 Task: Solve a second-order ODE with initial conditions: y''(x) - 4y'(x) + 4y(x) = 0, y(0) = 1, y'(0) = 0.
Action: Mouse moved to (1241, 79)
Screenshot: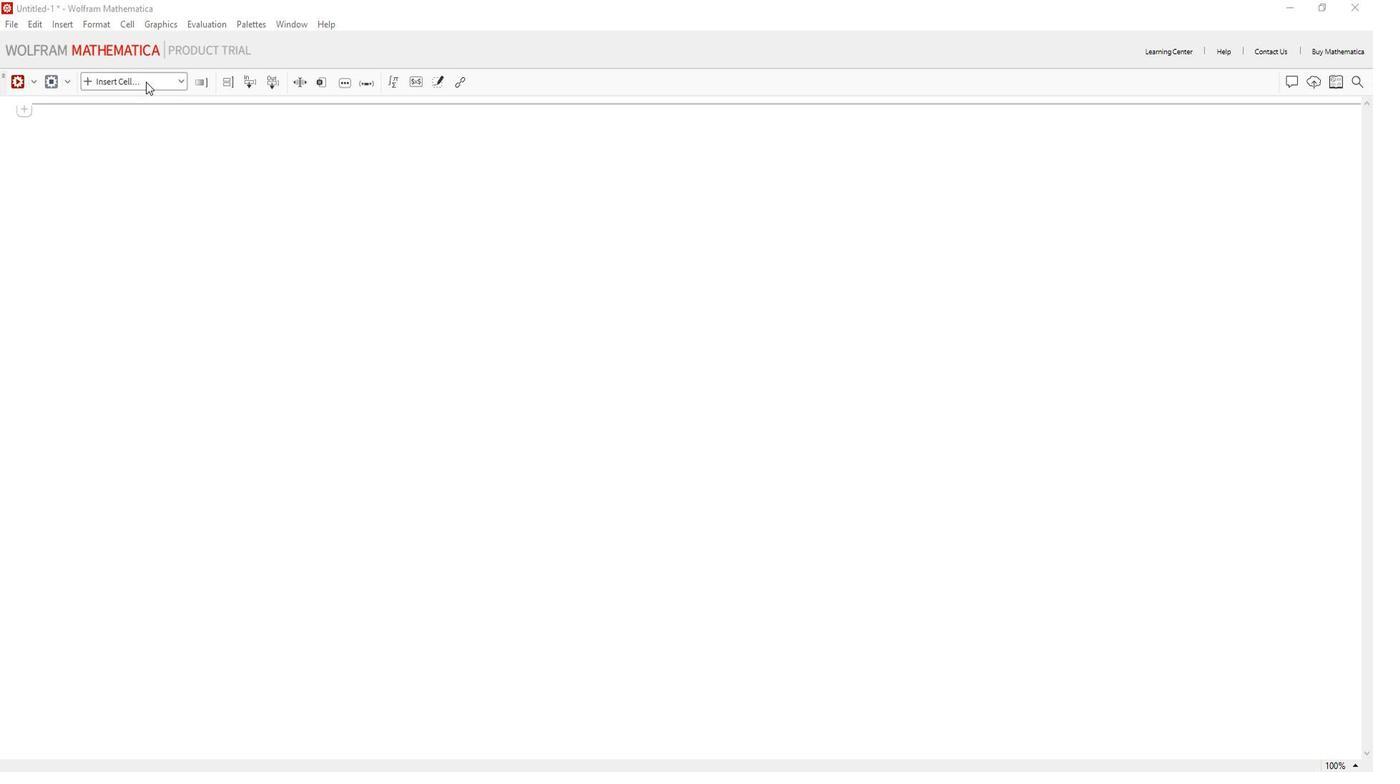 
Action: Mouse pressed left at (1241, 79)
Screenshot: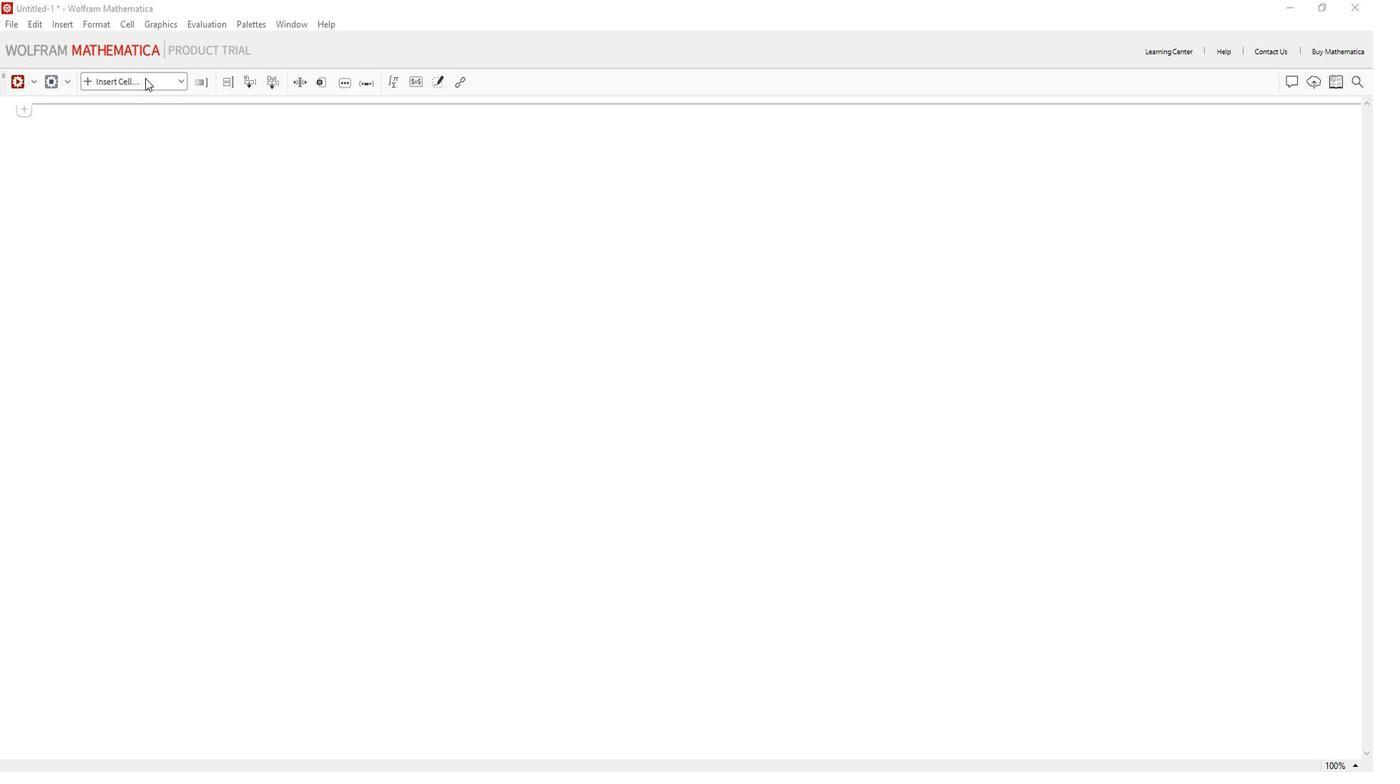 
Action: Mouse moved to (1216, 108)
Screenshot: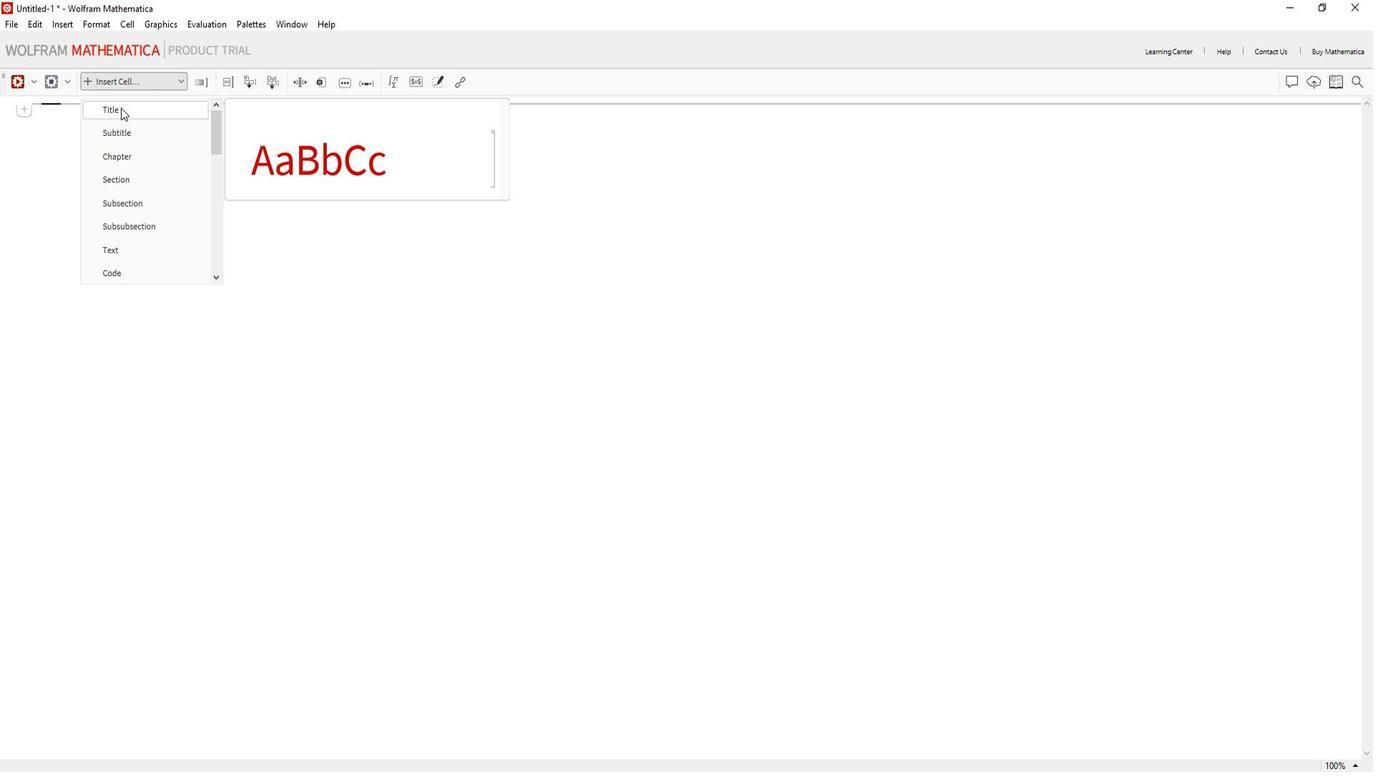 
Action: Mouse pressed left at (1216, 108)
Screenshot: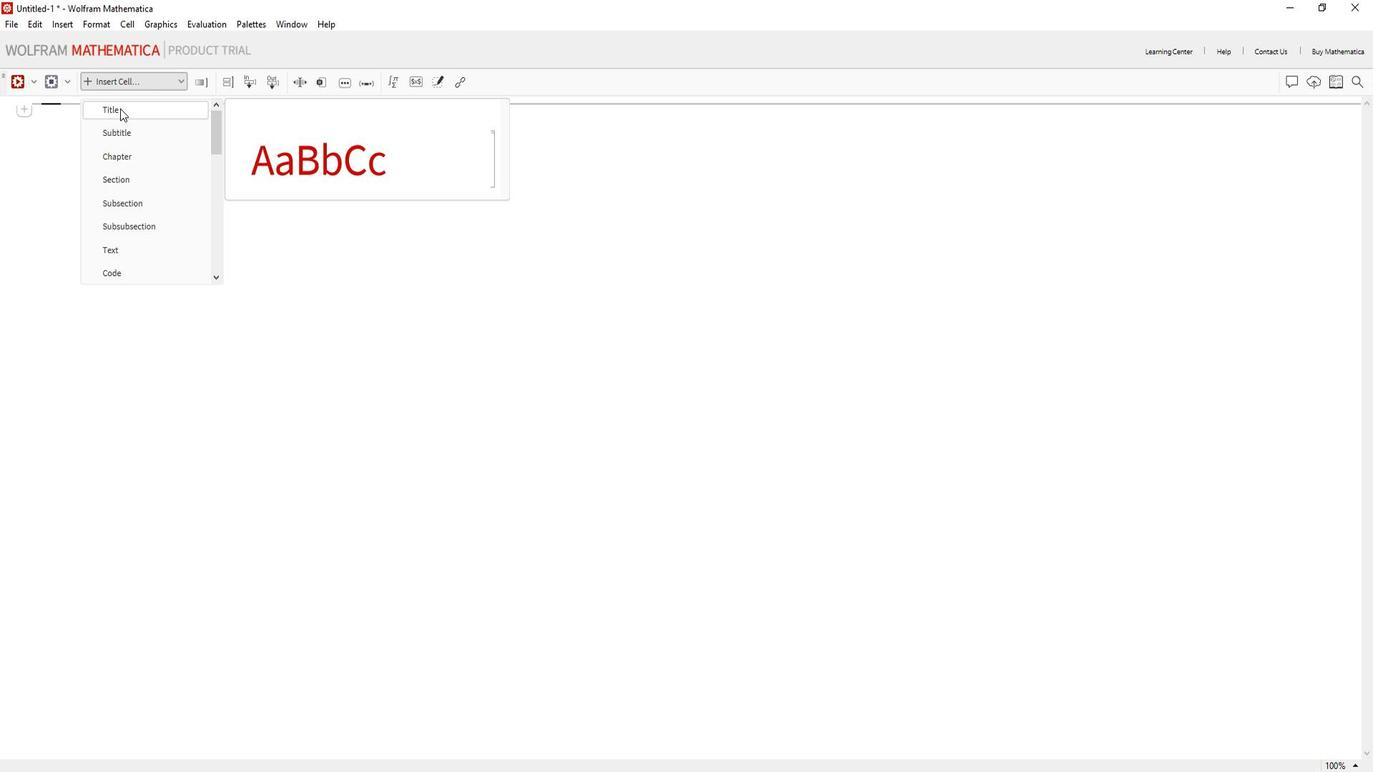 
Action: Key pressed <Key.shift><Key.shift><Key.shift><Key.shift><Key.shift><Key.shift><Key.shift><Key.shift><Key.shift><Key.shift><Key.shift><Key.shift><Key.shift><Key.shift><Key.shift><Key.shift><Key.shift><Key.shift><Key.shift><Key.shift><Key.shift><Key.shift><Key.shift><Key.shift><Key.shift><Key.shift><Key.shift><Key.shift><Key.shift>Solve<Key.space>a<Key.space>second-order<Key.space><Key.shift>ODE<Key.space>with<Key.space>initial<Key.space>conditions
Screenshot: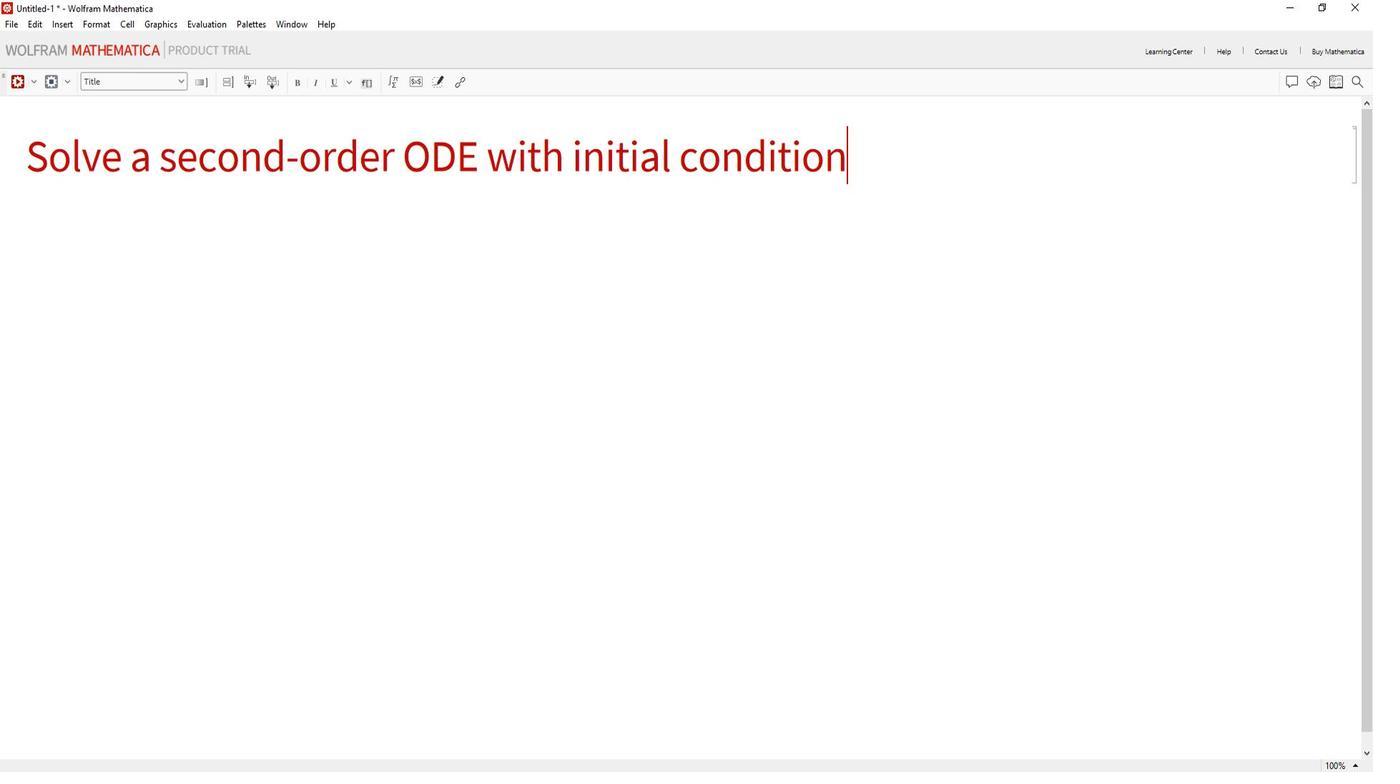 
Action: Mouse moved to (1253, 216)
Screenshot: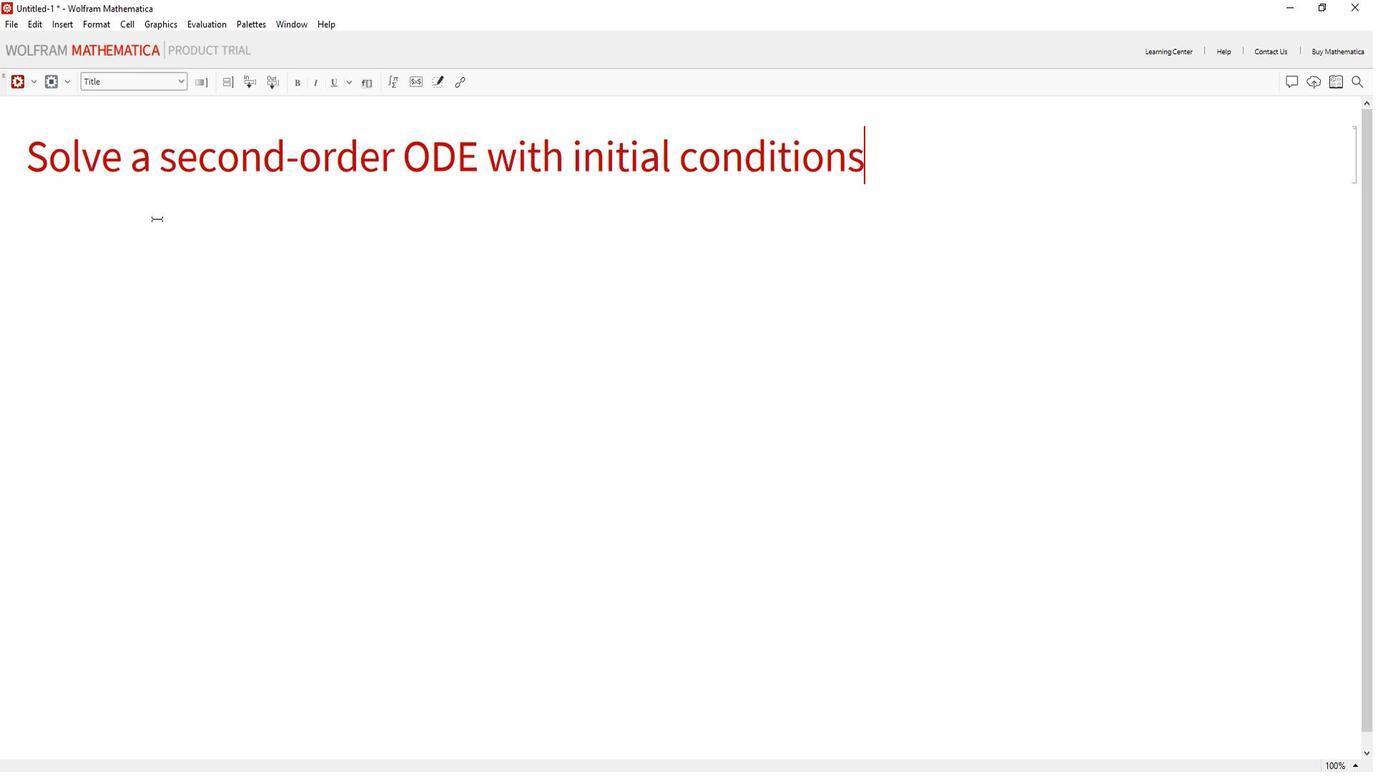 
Action: Mouse pressed left at (1253, 216)
Screenshot: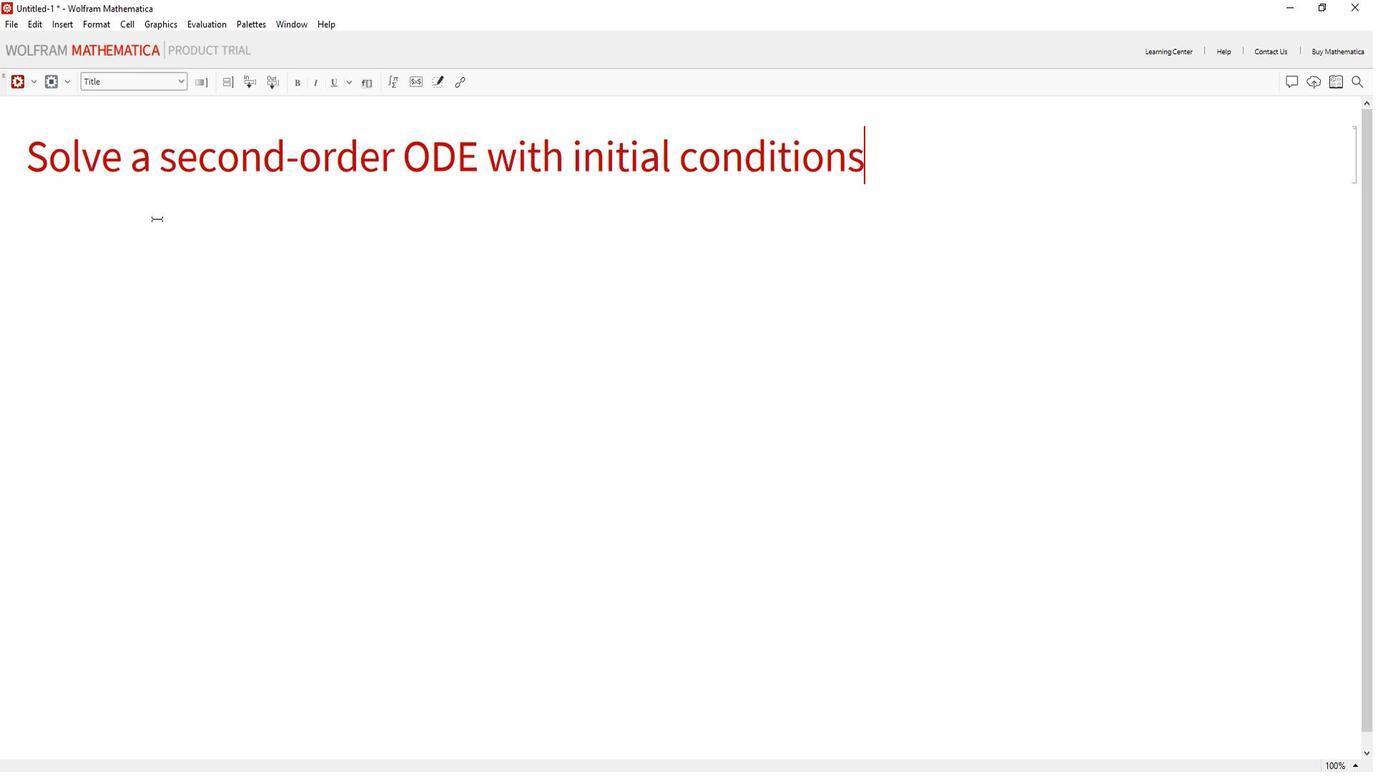 
Action: Mouse moved to (1259, 81)
Screenshot: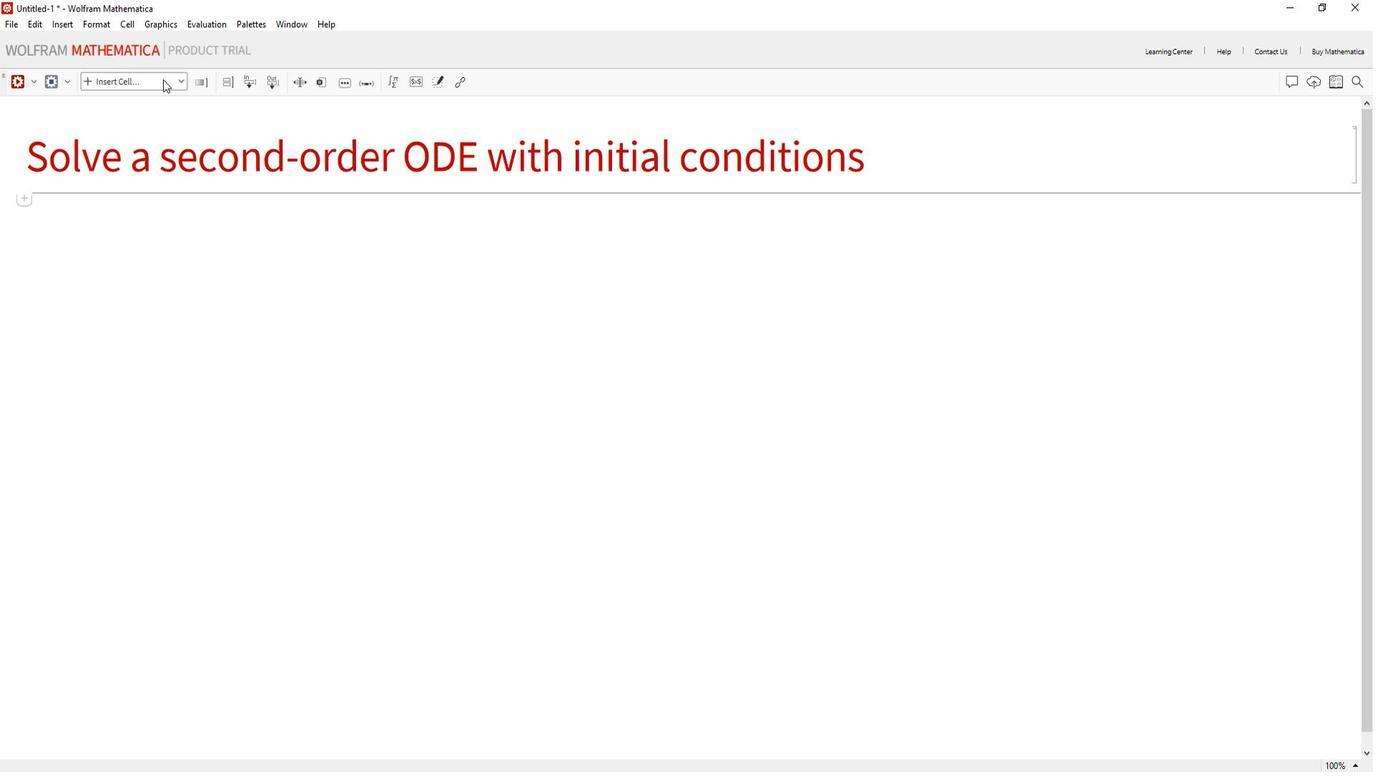 
Action: Mouse pressed left at (1259, 81)
Screenshot: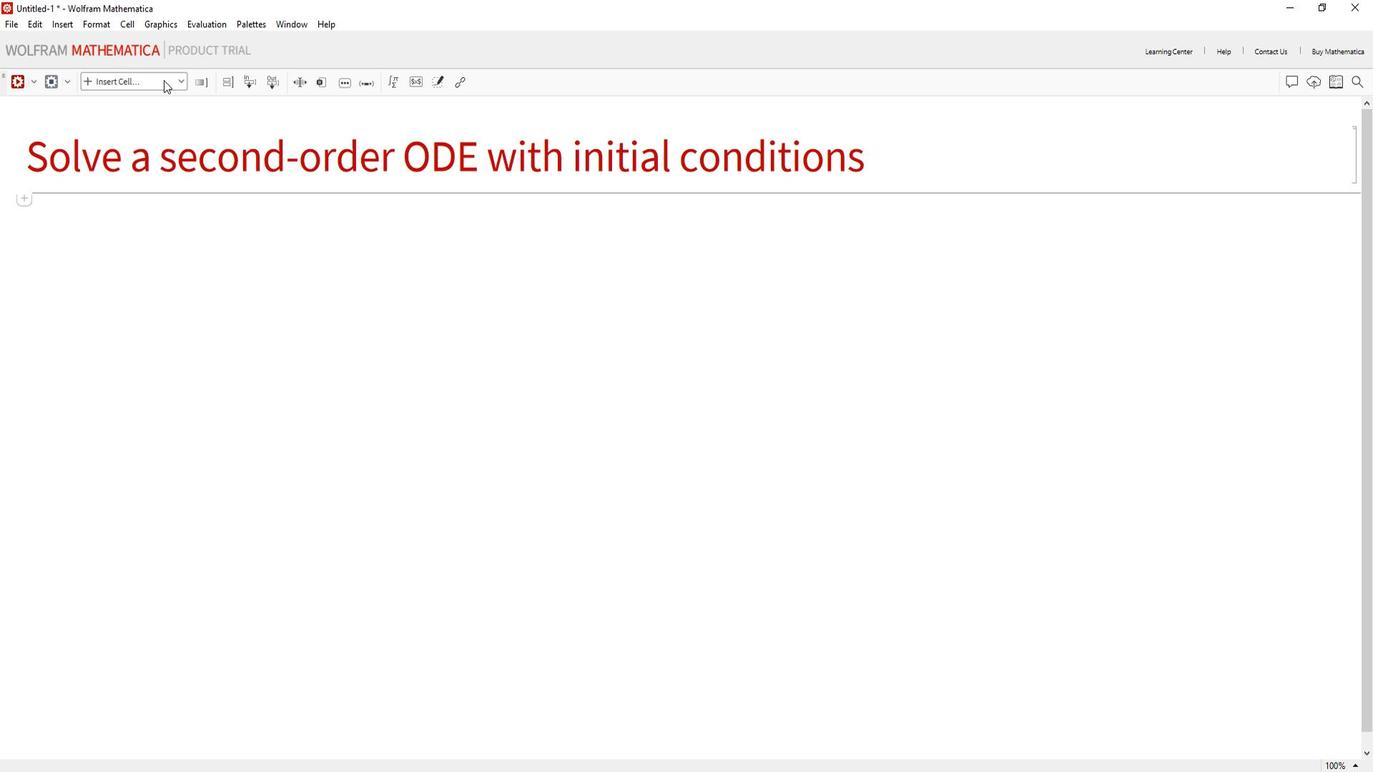 
Action: Mouse moved to (1206, 269)
Screenshot: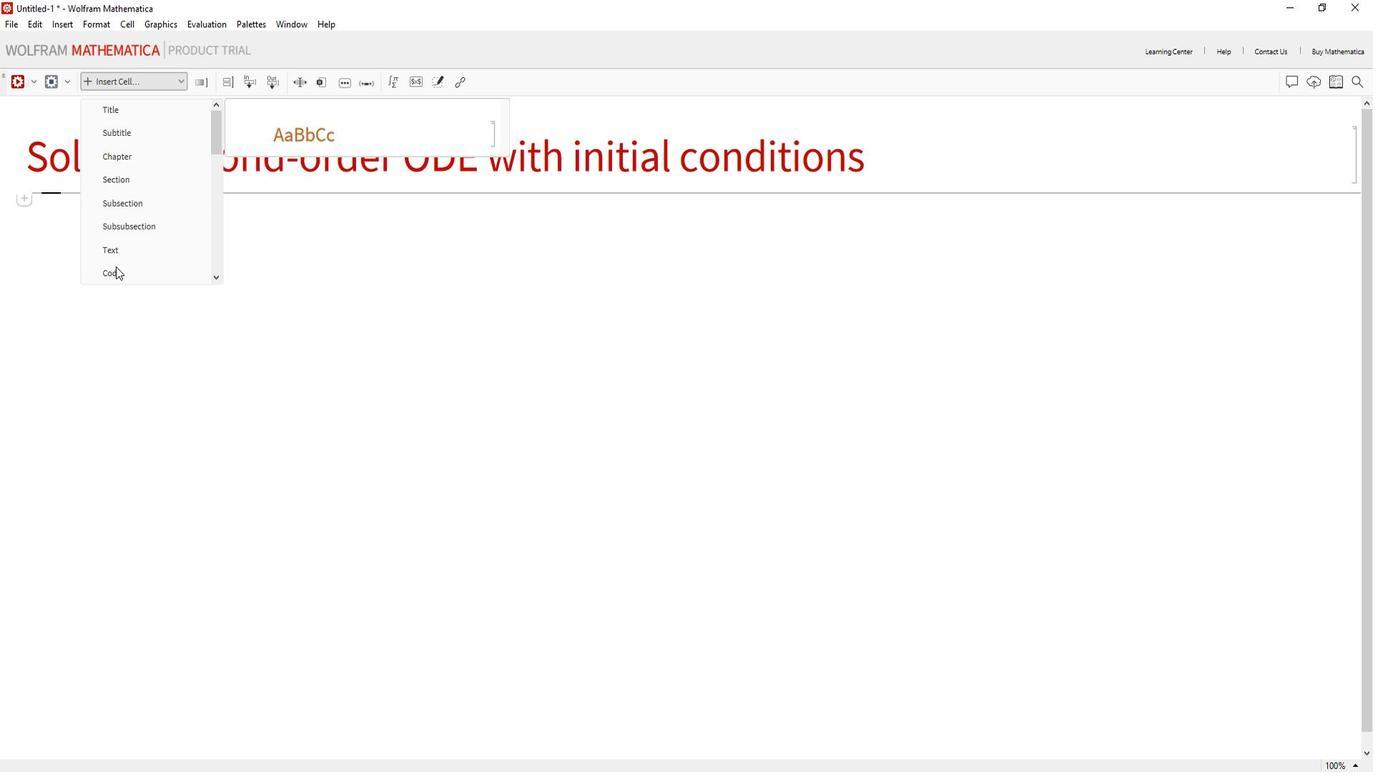 
Action: Mouse pressed left at (1206, 269)
Screenshot: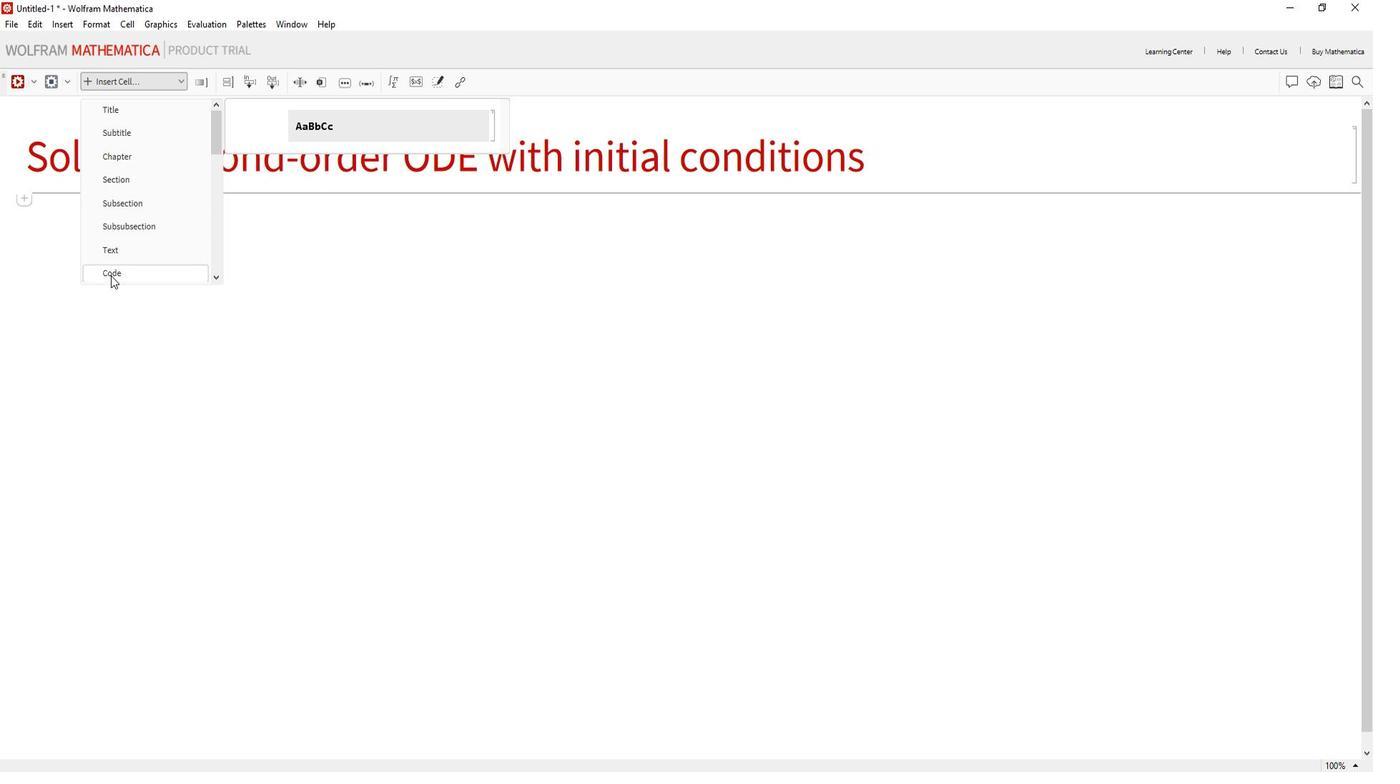 
Action: Mouse moved to (1215, 217)
Screenshot: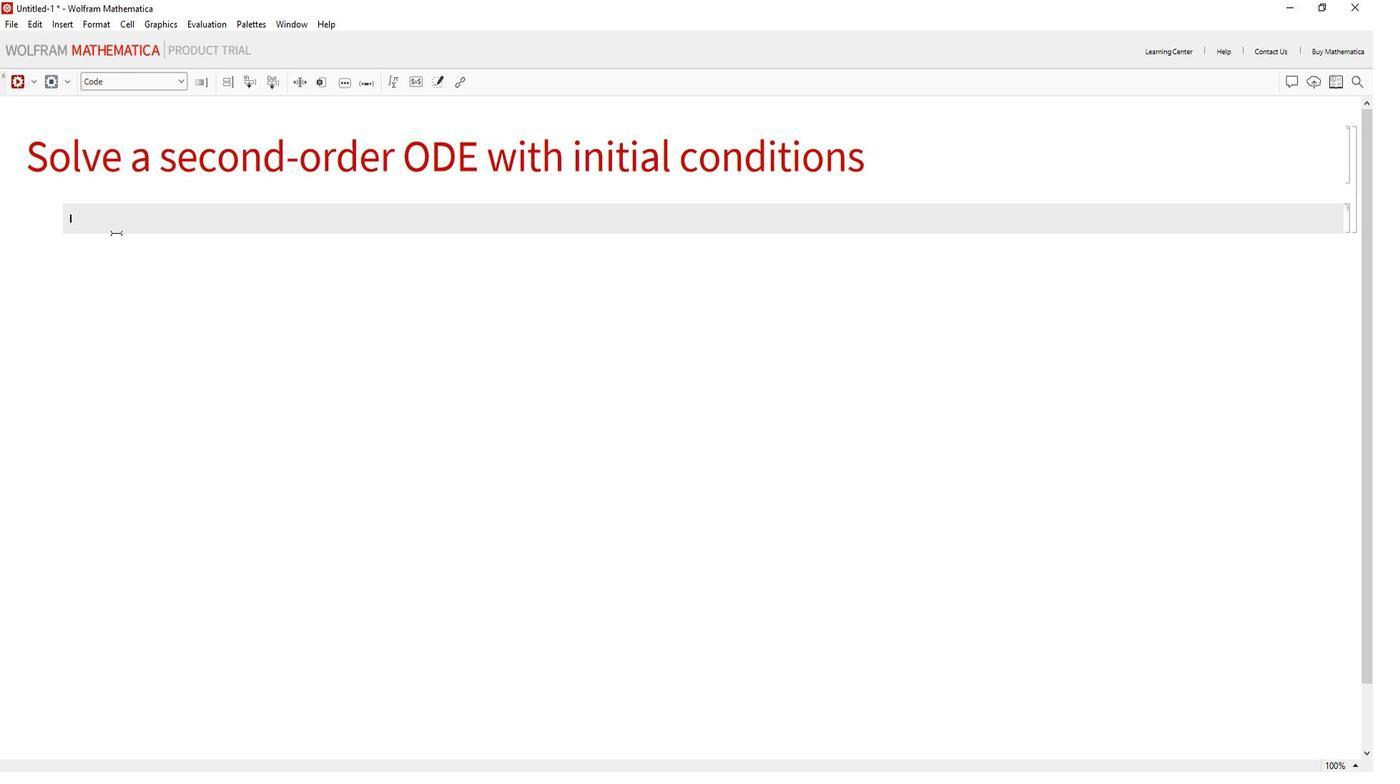 
Action: Mouse pressed left at (1215, 217)
Screenshot: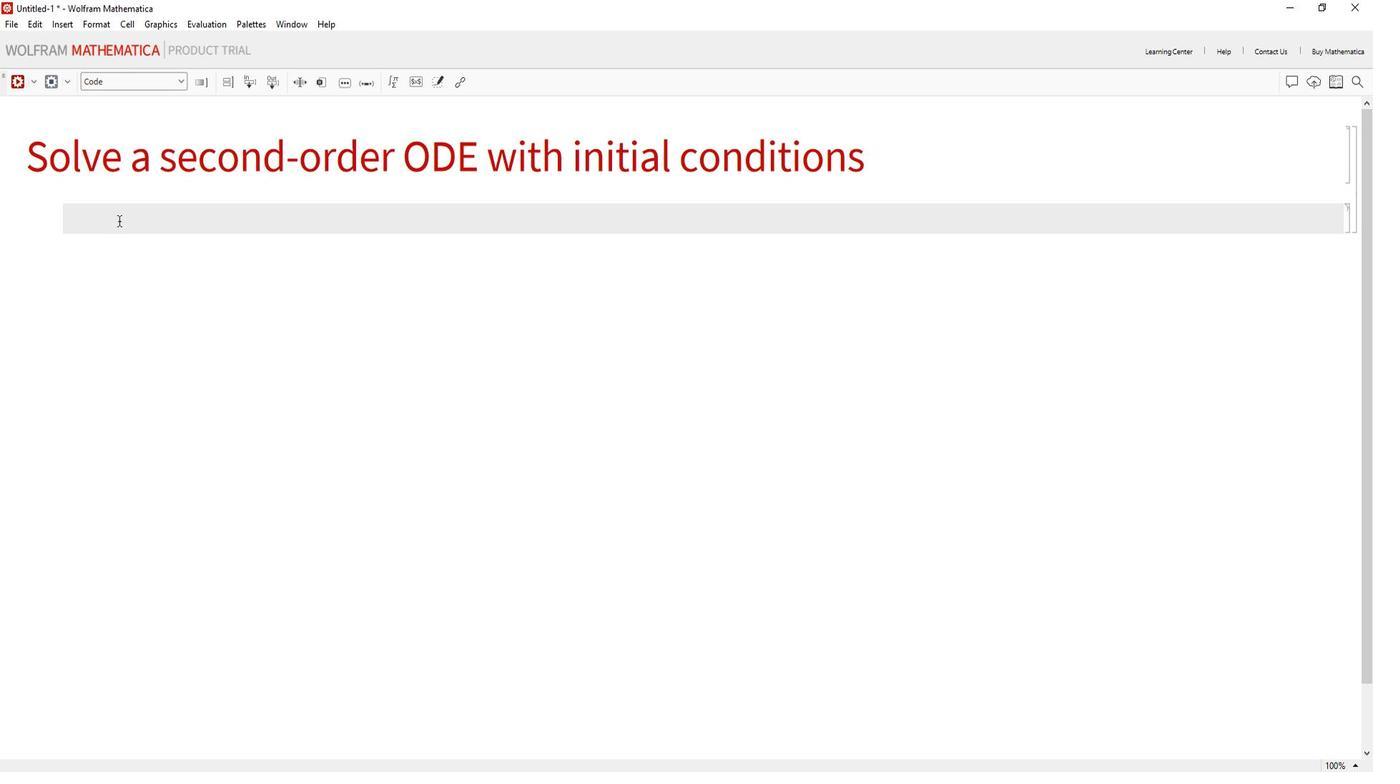 
Action: Mouse moved to (1042, 270)
Screenshot: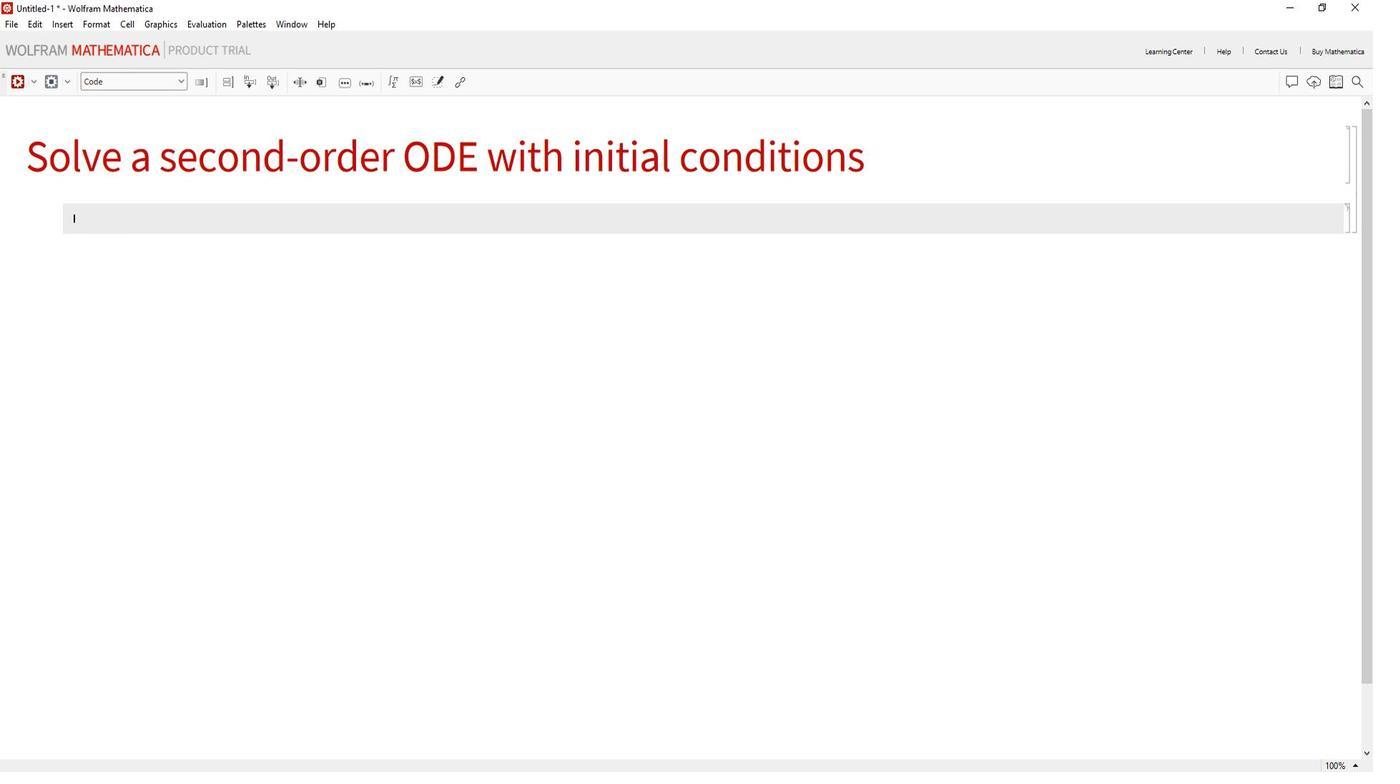 
Action: Mouse pressed left at (1042, 270)
Screenshot: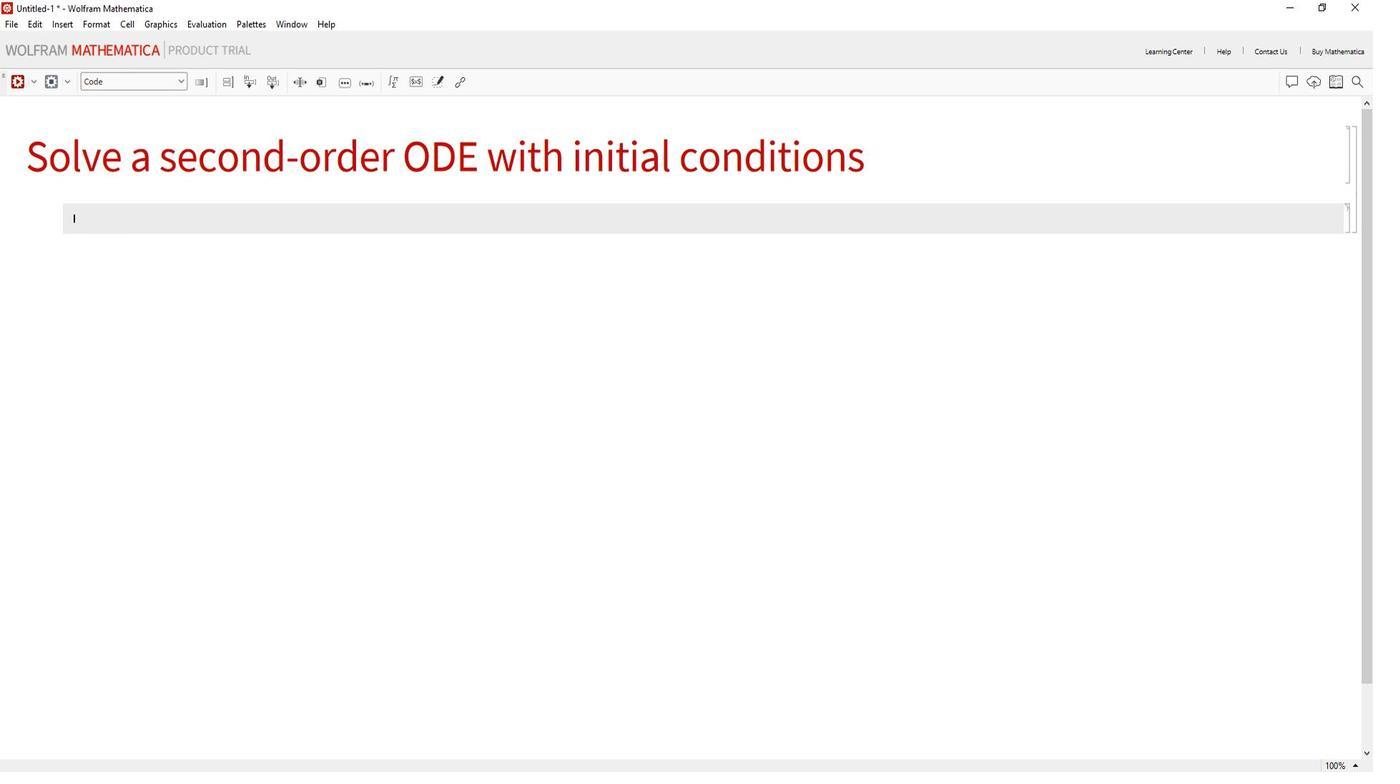 
Action: Mouse moved to (1273, 218)
Screenshot: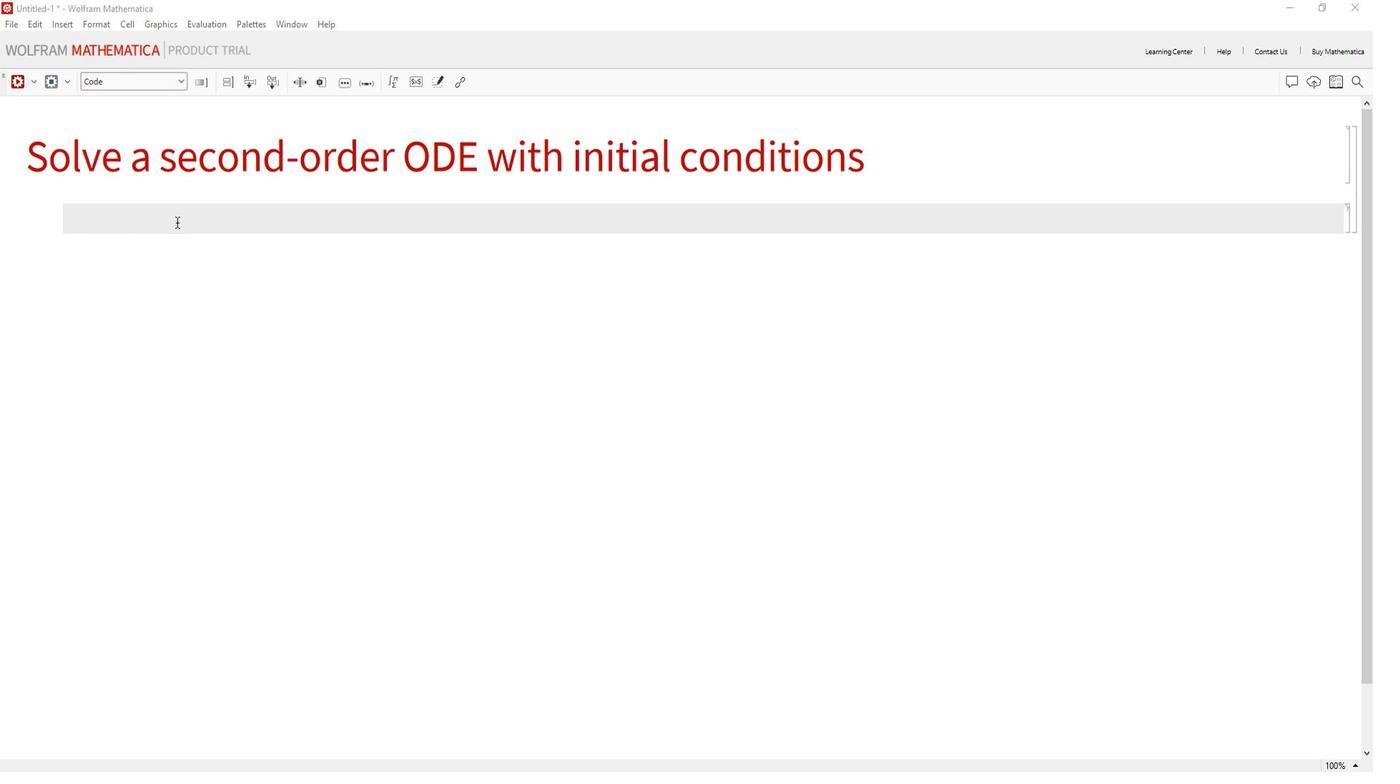 
Action: Mouse pressed left at (1273, 218)
Screenshot: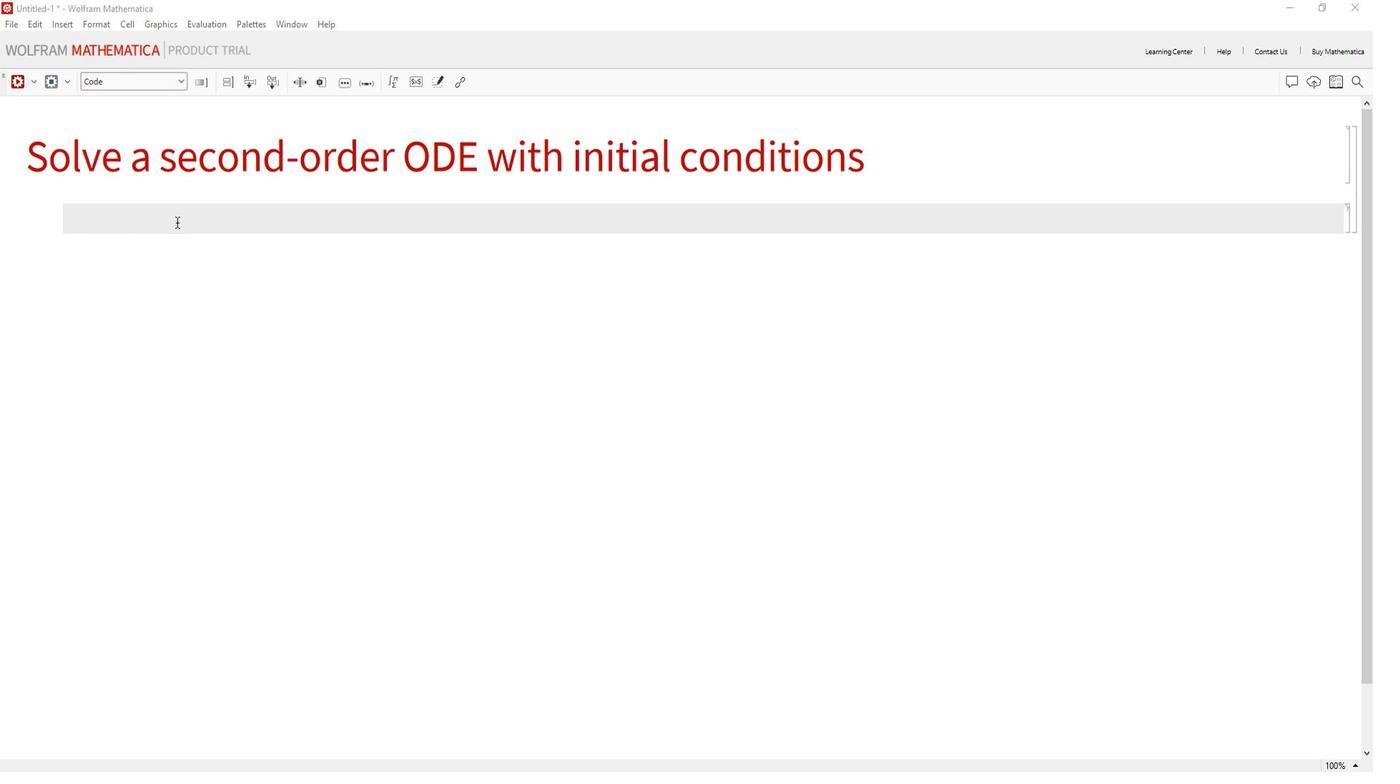
Action: Key pressed ode<Key.space>=<Key.space>y''[x<Key.right><Key.space>=<Key.backspace>-<Key.space>4<Key.shift>Y<Key.backspace>y'[x<Key.right><Key.space><Key.shift_r>+<Key.space>4y[x<Key.right><Key.space>==<Key.space>0;<Key.enter>initial<Key.shift>Conditions<Key.enter><Key.space>=<Key.space><Key.shift_r>{y[0<Key.right><Key.space>==<Key.space>1,<Key.space>y'[0<Key.right><Key.space>==<Key.space>0<Key.right>;<Key.enter><Key.enter>solution<Key.enter><Key.space>=<Key.space><Key.shift><Key.shift><Key.shift><Key.shift><Key.shift><Key.shift><Key.shift>DSolve<Key.enter>[<Key.shift_r>{ode,<Key.space>initial<Key.shift><Key.shift><Key.shift><Key.shift><Key.shift><Key.shift><Key.shift><Key.shift>Conditions<Key.enter><Key.right>,<Key.space>y[x<Key.right>,<Key.space>x<Key.right>;<Key.enter>y<Key.shift>Sol[x<Key.shift_r><Key.shift_r><Key.shift_r>_<Key.right><Key.space>=<Key.space>y[x<Key.right>/.<Key.space>solution[[1<Key.right><Key.right>;<Key.enter>y<Key.shift>Sol[x
Screenshot: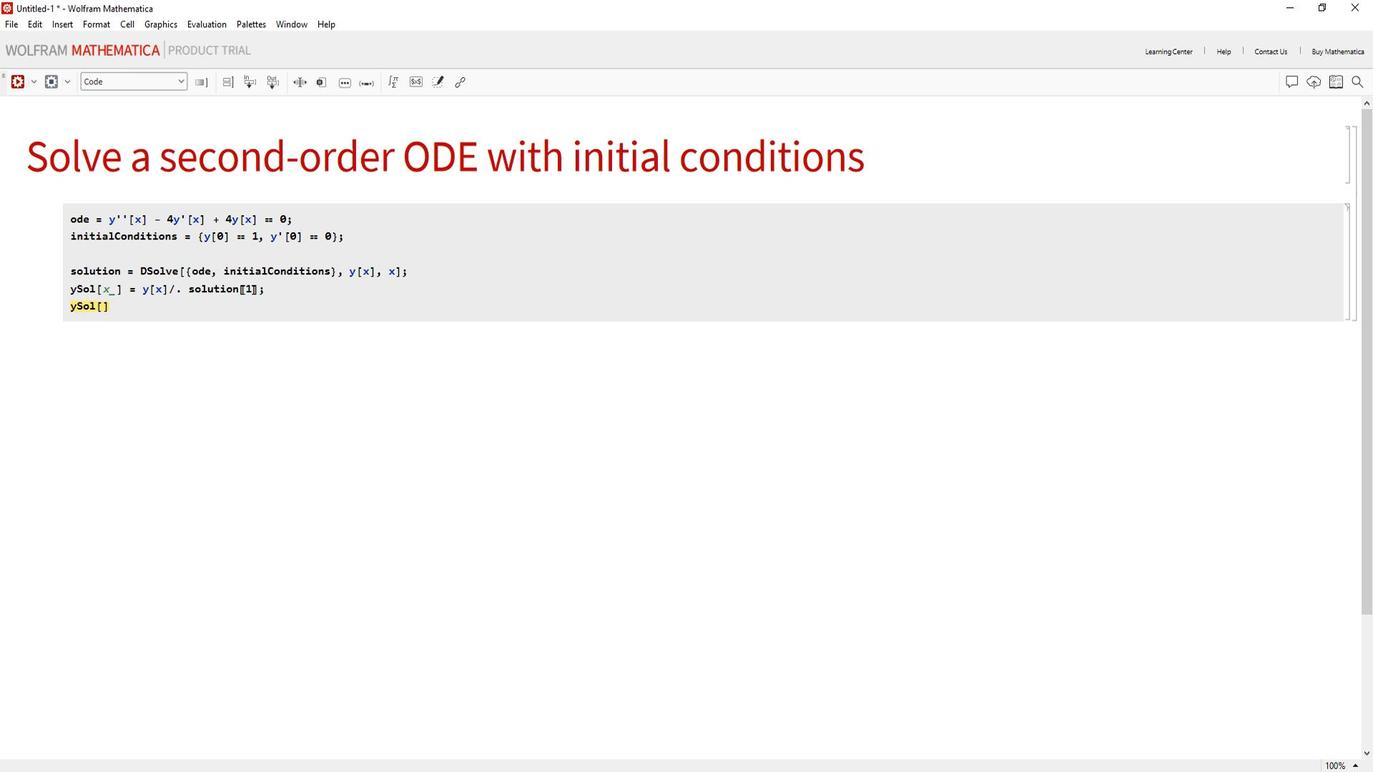
Action: Mouse moved to (1381, 243)
Screenshot: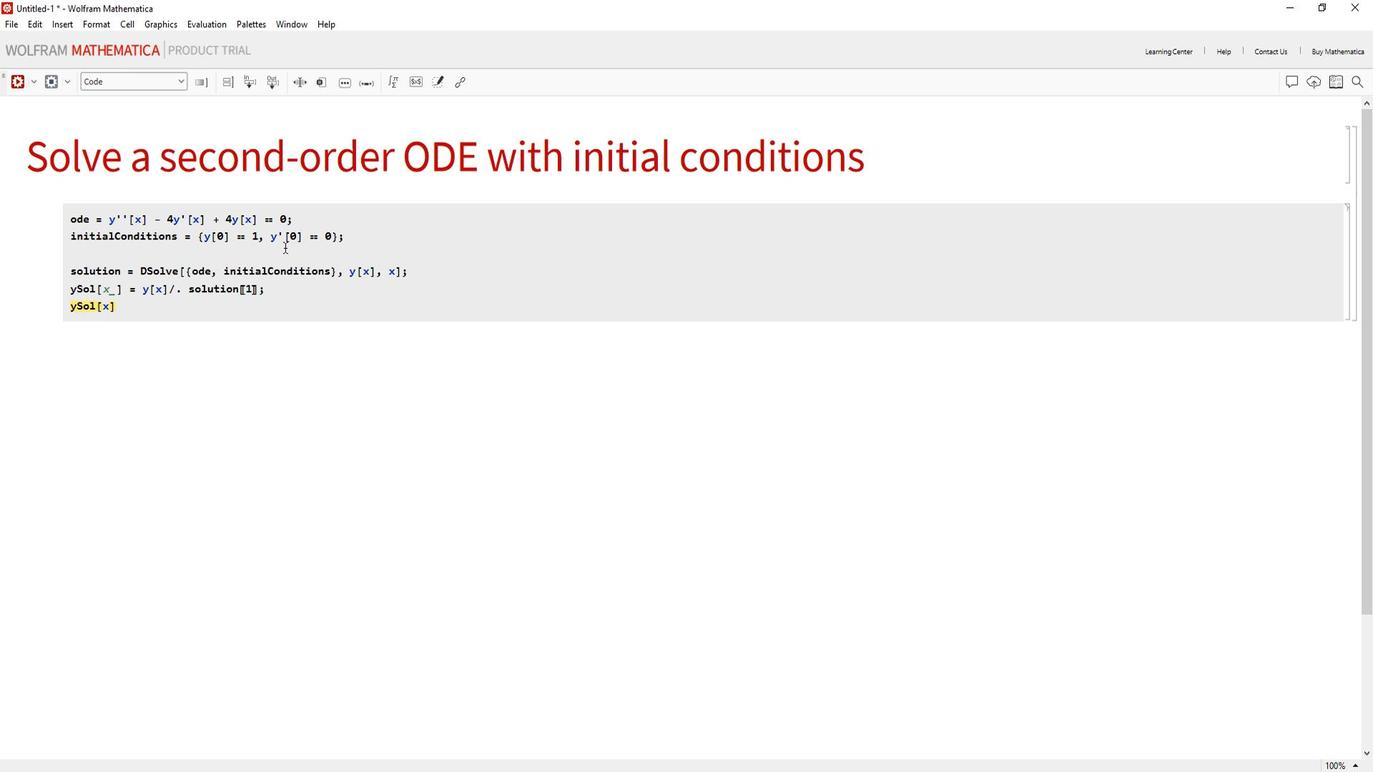
Action: Mouse pressed left at (1381, 243)
Screenshot: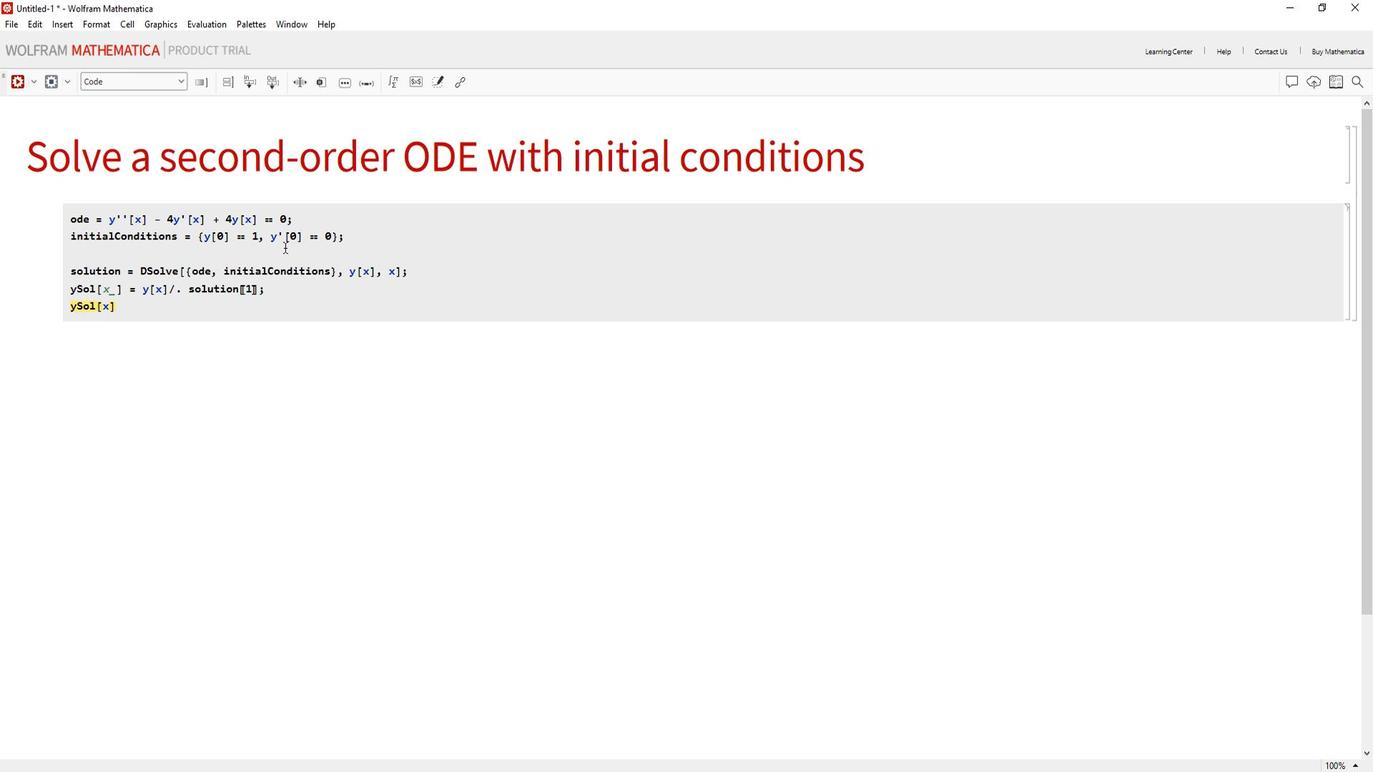 
Action: Mouse moved to (1117, 83)
Screenshot: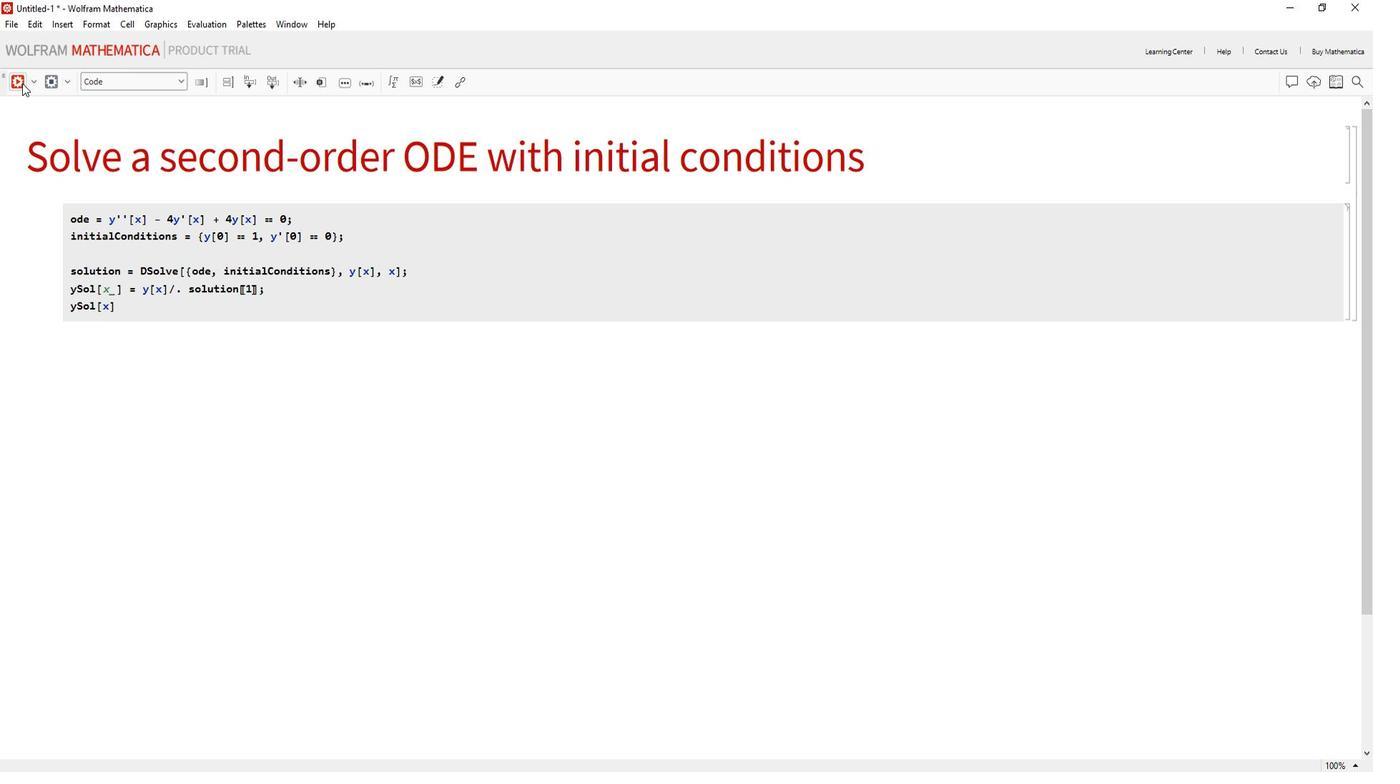 
Action: Mouse pressed left at (1117, 83)
Screenshot: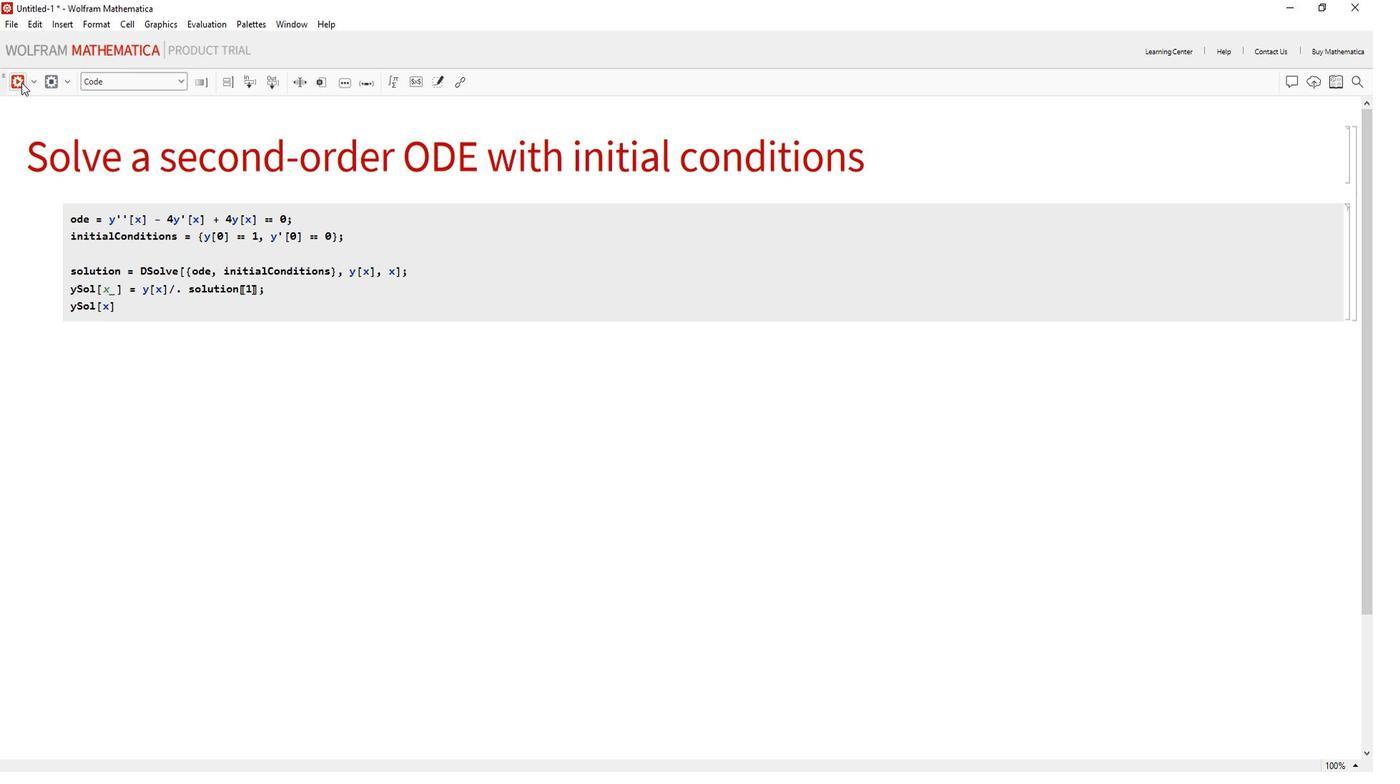 
Action: Mouse moved to (1284, 321)
Screenshot: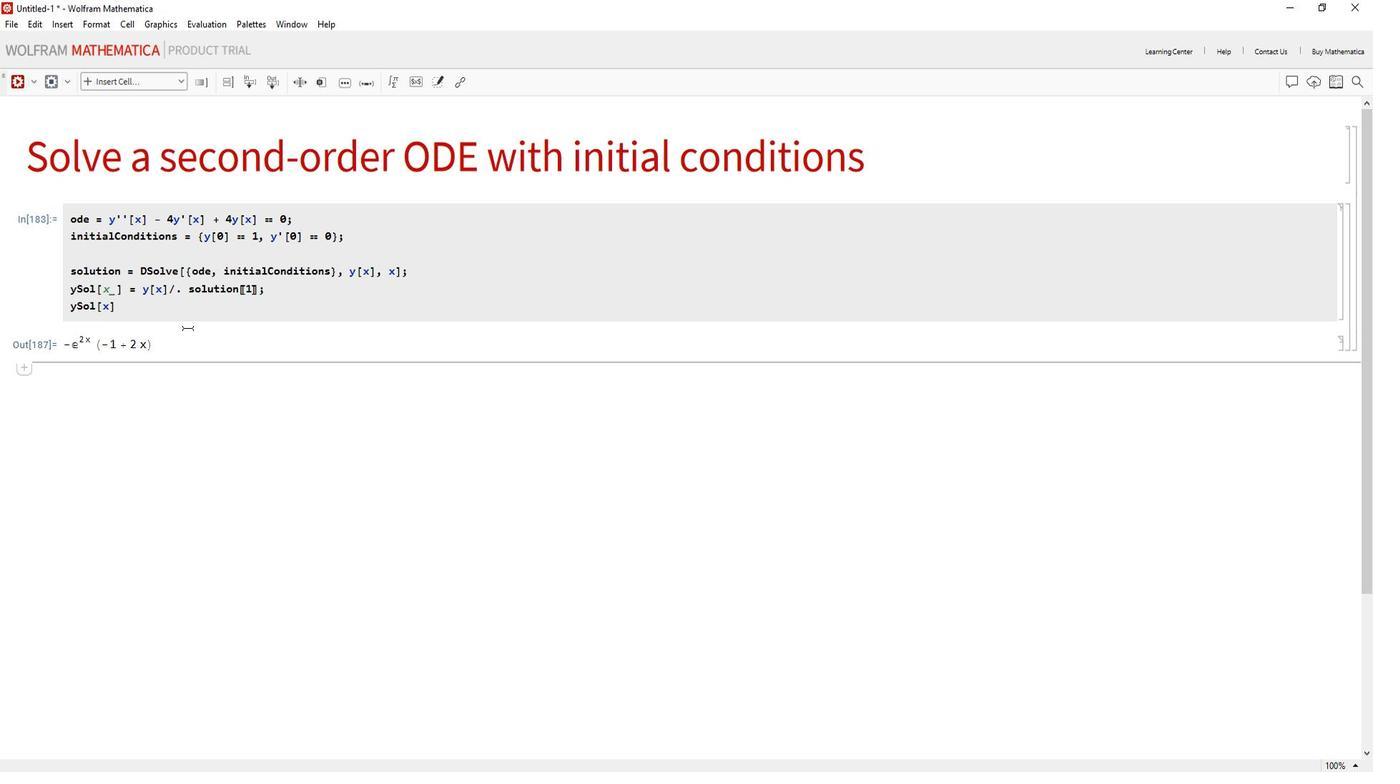 
